 Task: Assign in the project TrendForge the issue 'Issue with data being truncated when saving to database' to the sprint 'Stellar Sprint'.
Action: Mouse moved to (182, 55)
Screenshot: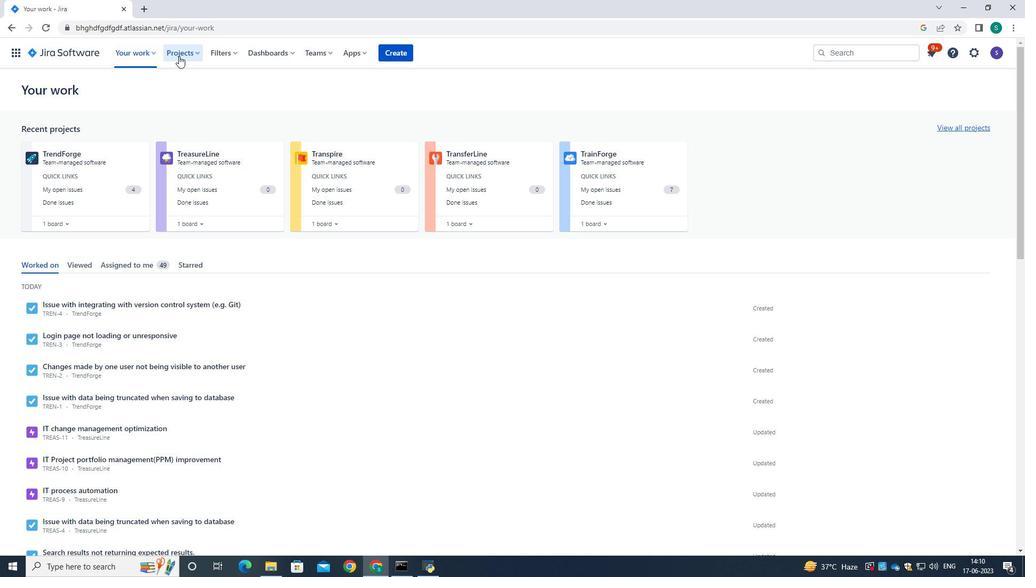 
Action: Mouse pressed left at (182, 55)
Screenshot: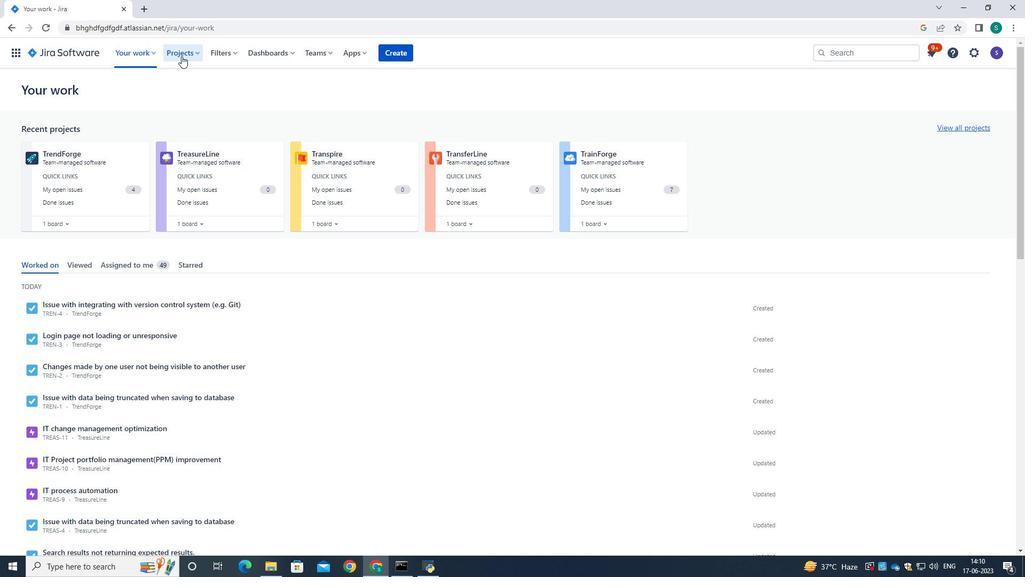 
Action: Mouse moved to (188, 103)
Screenshot: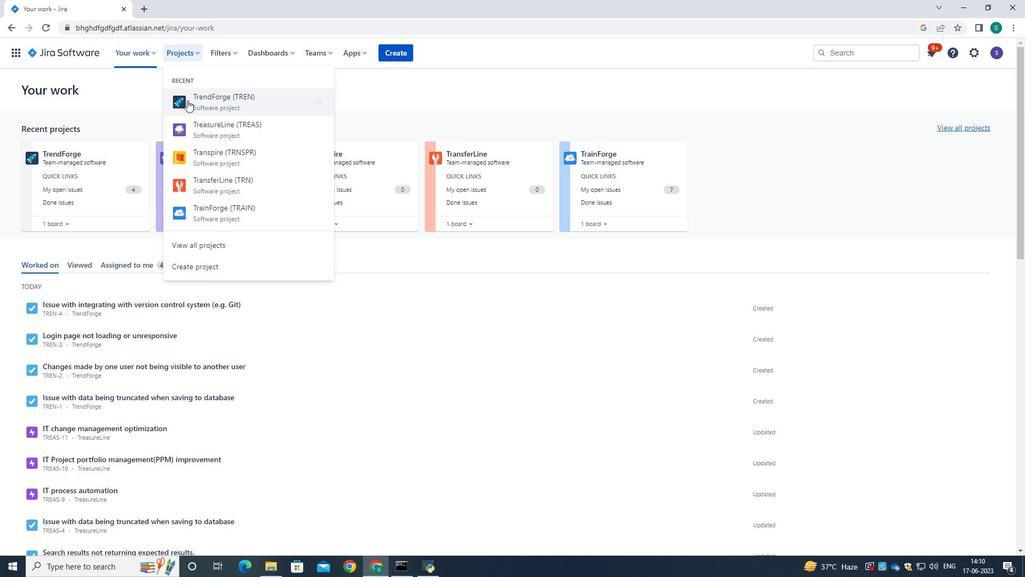 
Action: Mouse pressed left at (188, 103)
Screenshot: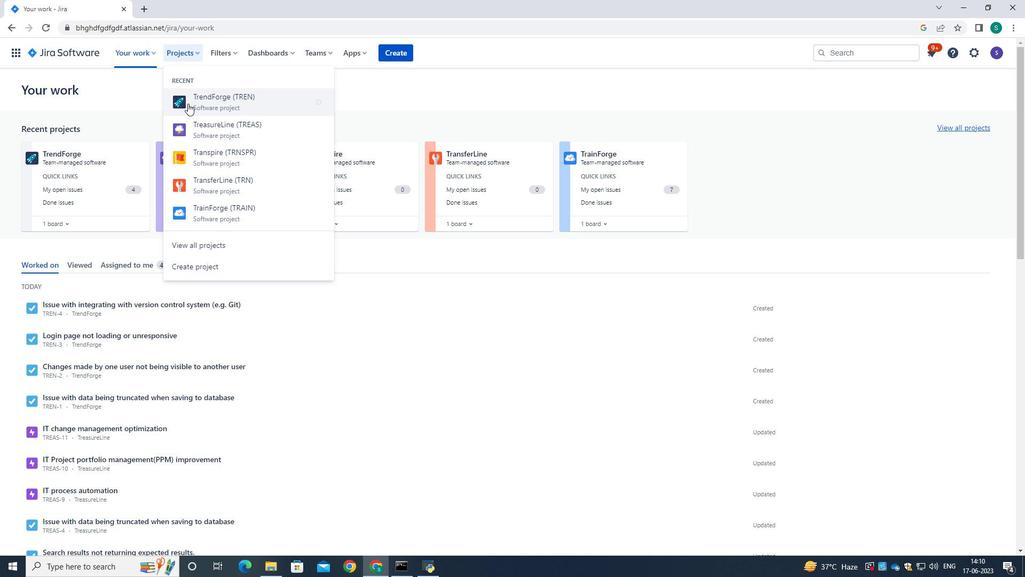 
Action: Mouse moved to (76, 164)
Screenshot: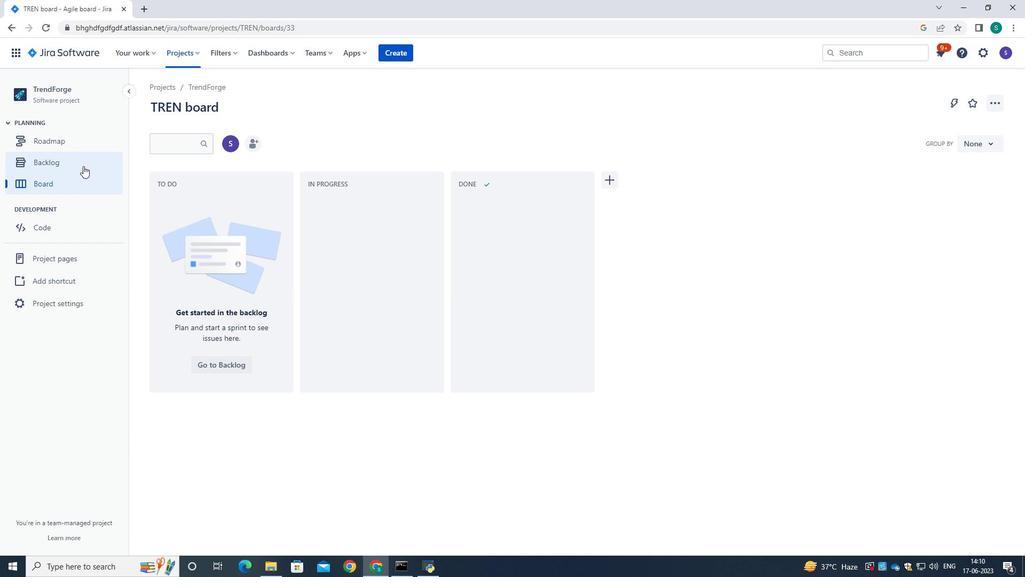 
Action: Mouse pressed left at (76, 164)
Screenshot: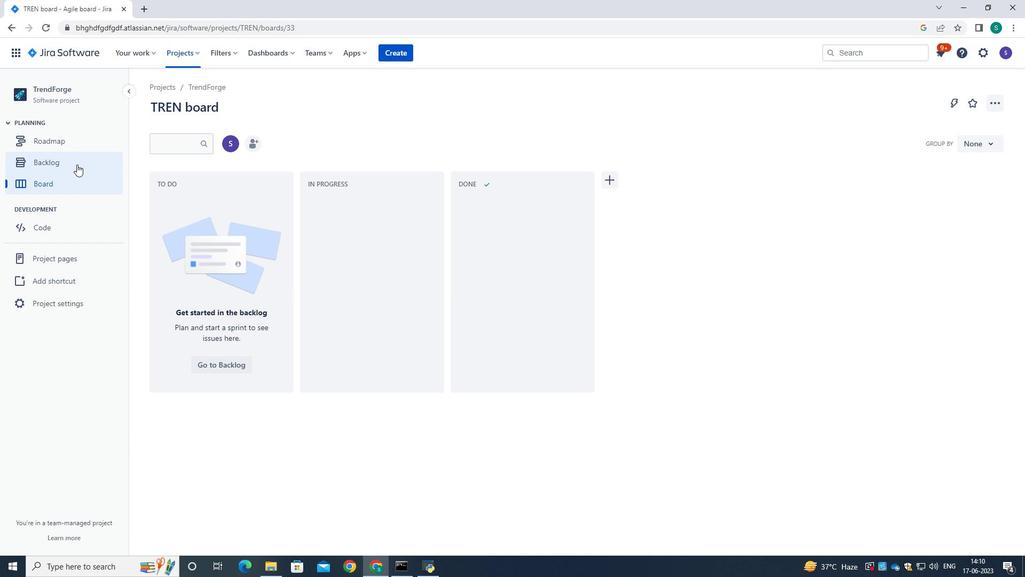 
Action: Mouse moved to (986, 196)
Screenshot: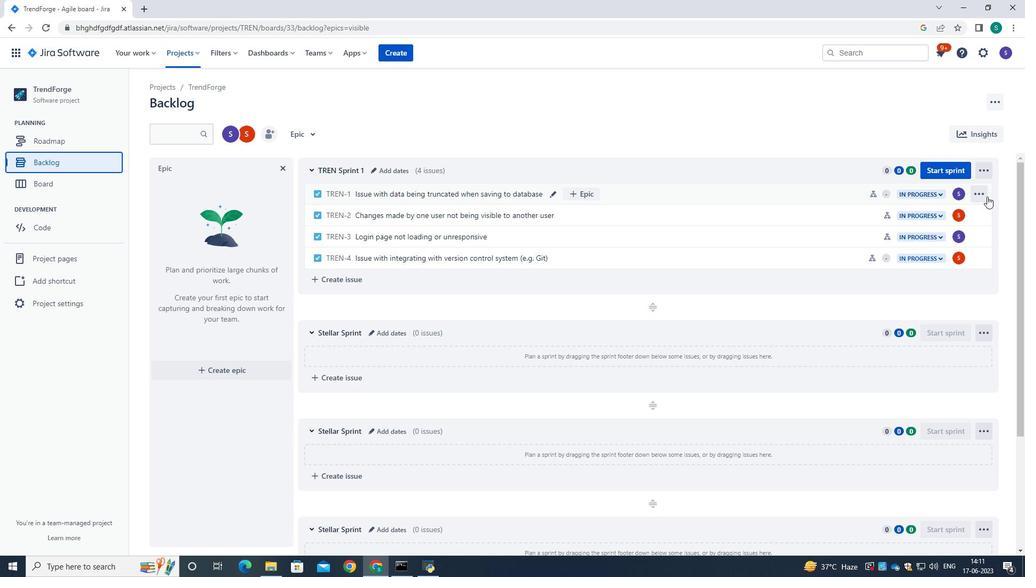 
Action: Mouse pressed left at (986, 196)
Screenshot: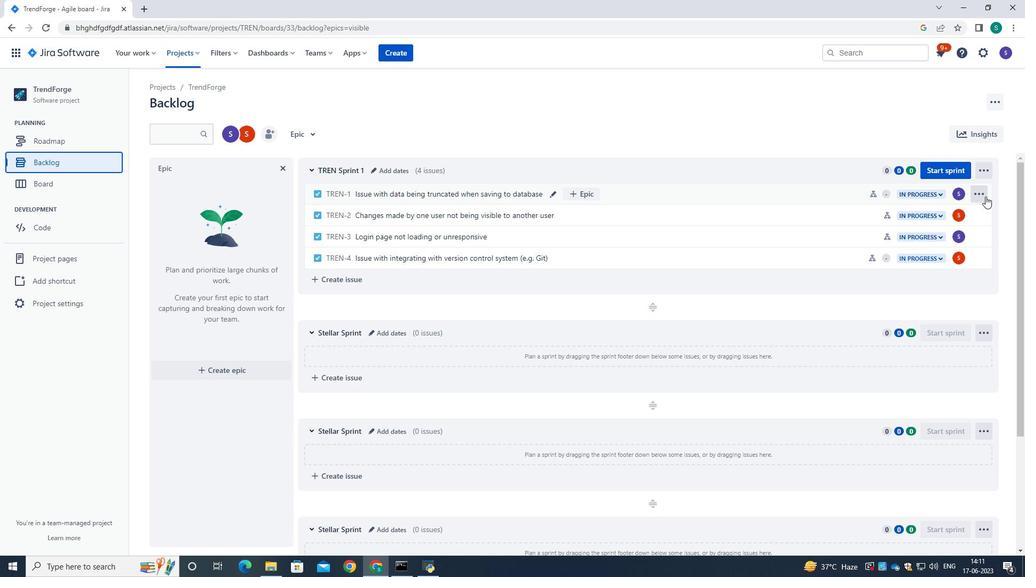 
Action: Mouse moved to (946, 315)
Screenshot: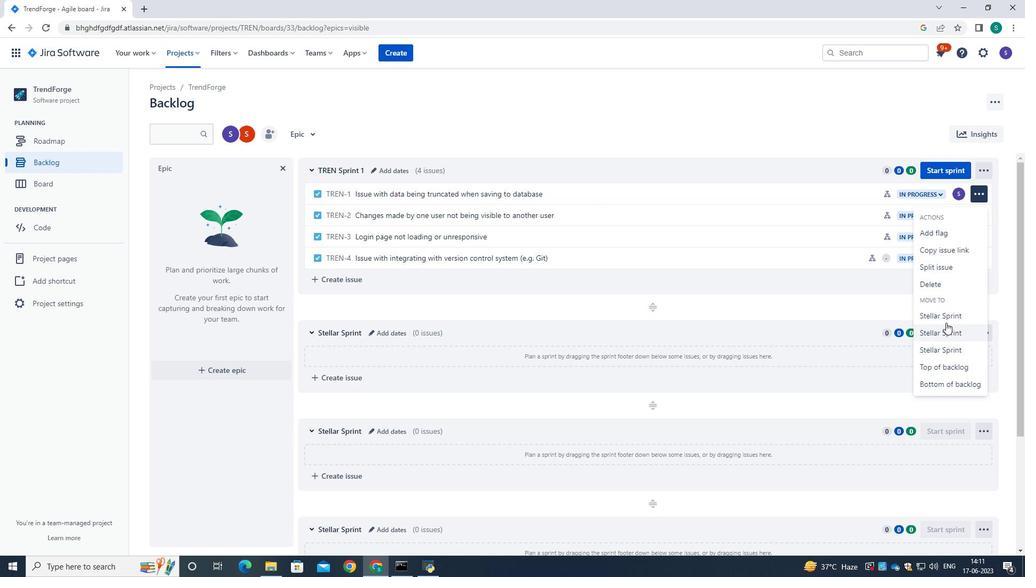 
Action: Mouse pressed left at (946, 315)
Screenshot: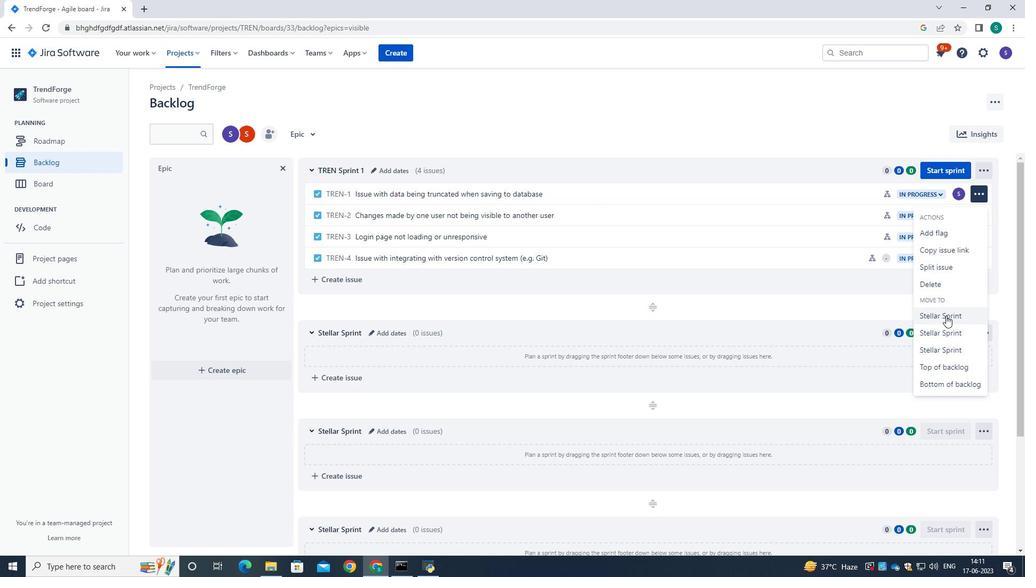 
Action: Mouse moved to (550, 125)
Screenshot: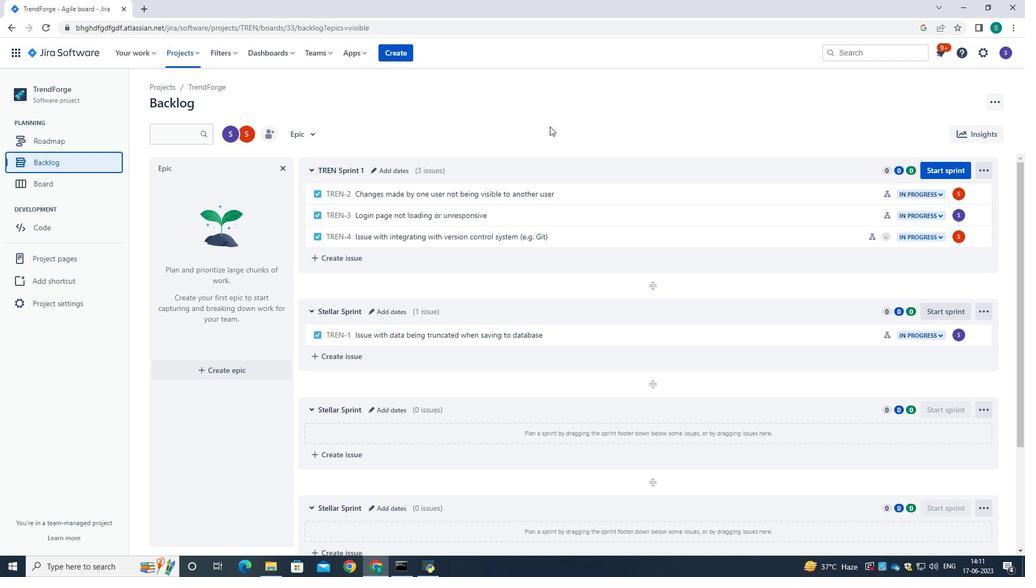 
Action: Mouse pressed left at (550, 125)
Screenshot: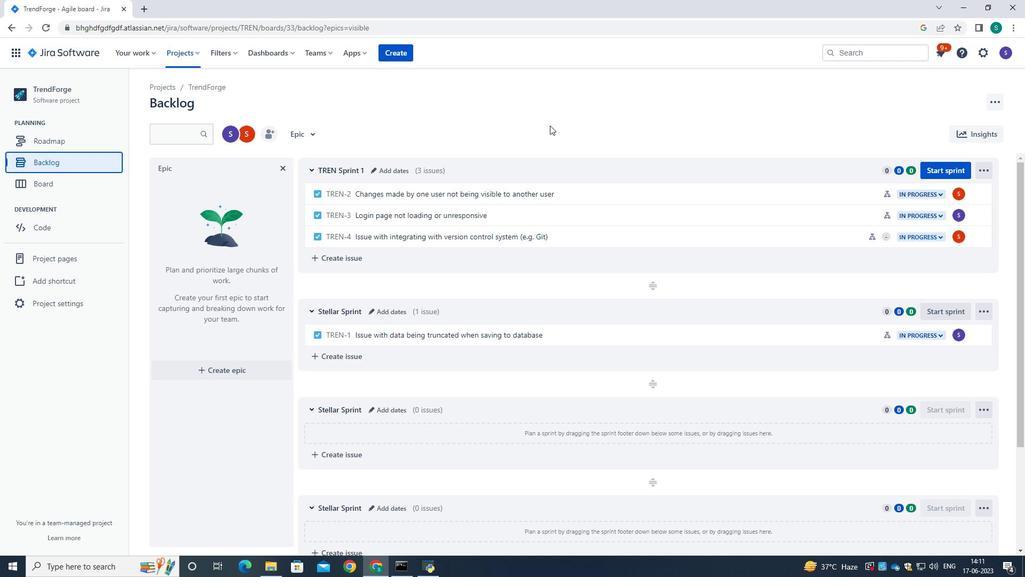 
